 Task: Add a organization name "GlobalTrade".
Action: Mouse moved to (19, 259)
Screenshot: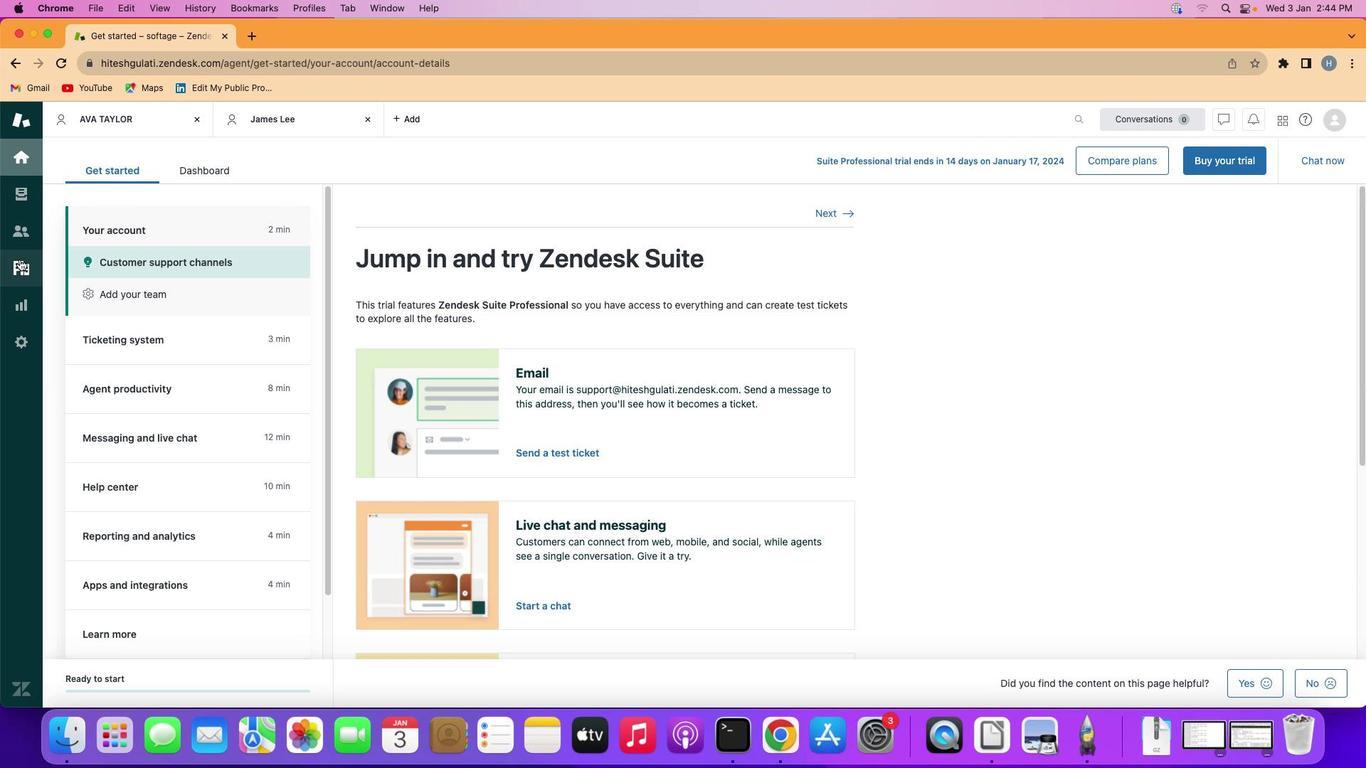 
Action: Mouse pressed left at (19, 259)
Screenshot: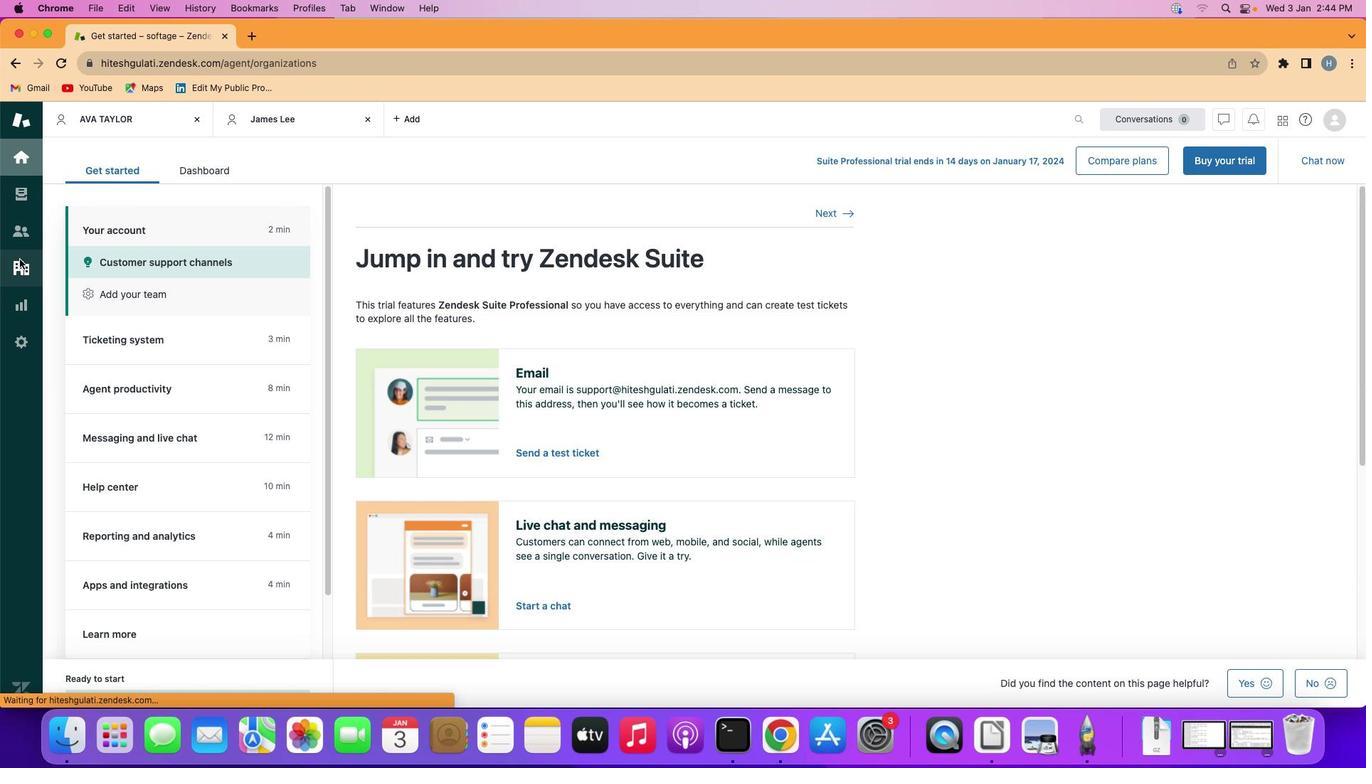 
Action: Mouse moved to (1291, 183)
Screenshot: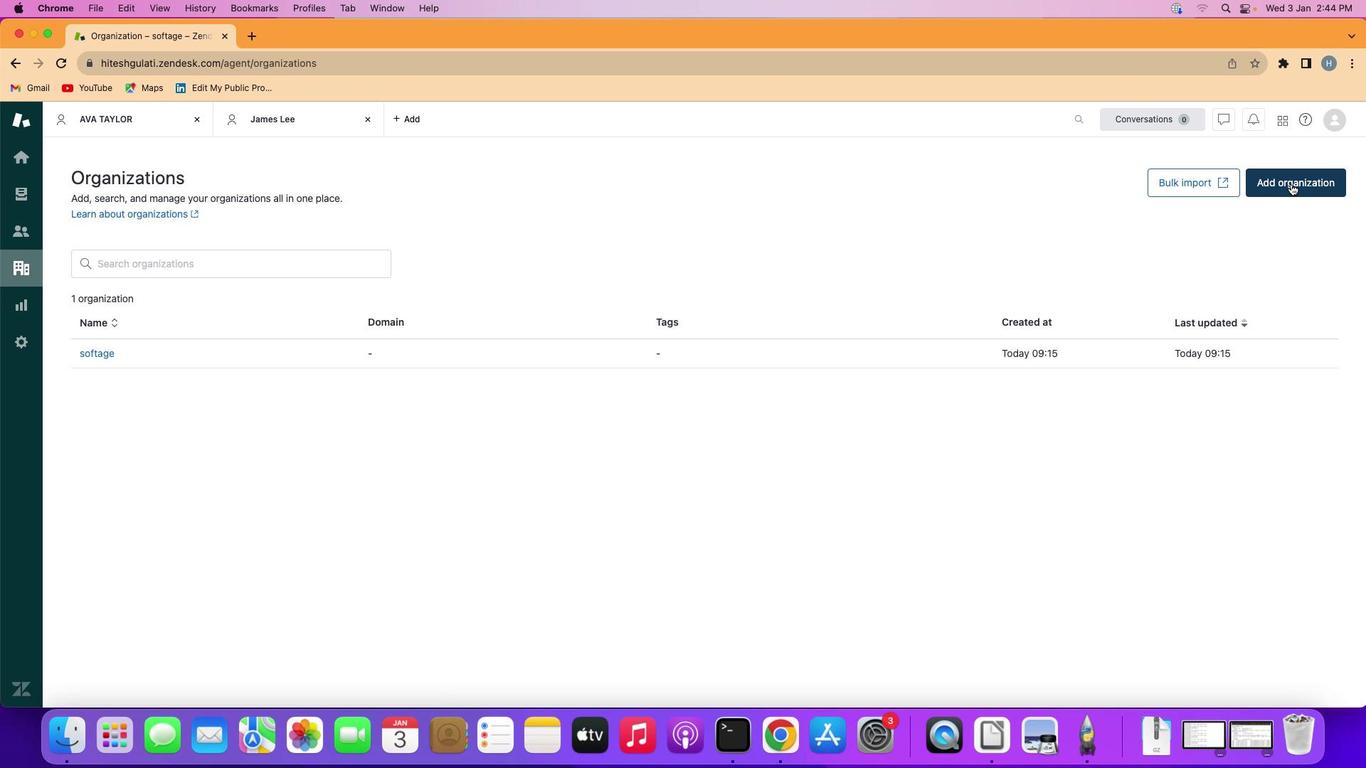 
Action: Mouse pressed left at (1291, 183)
Screenshot: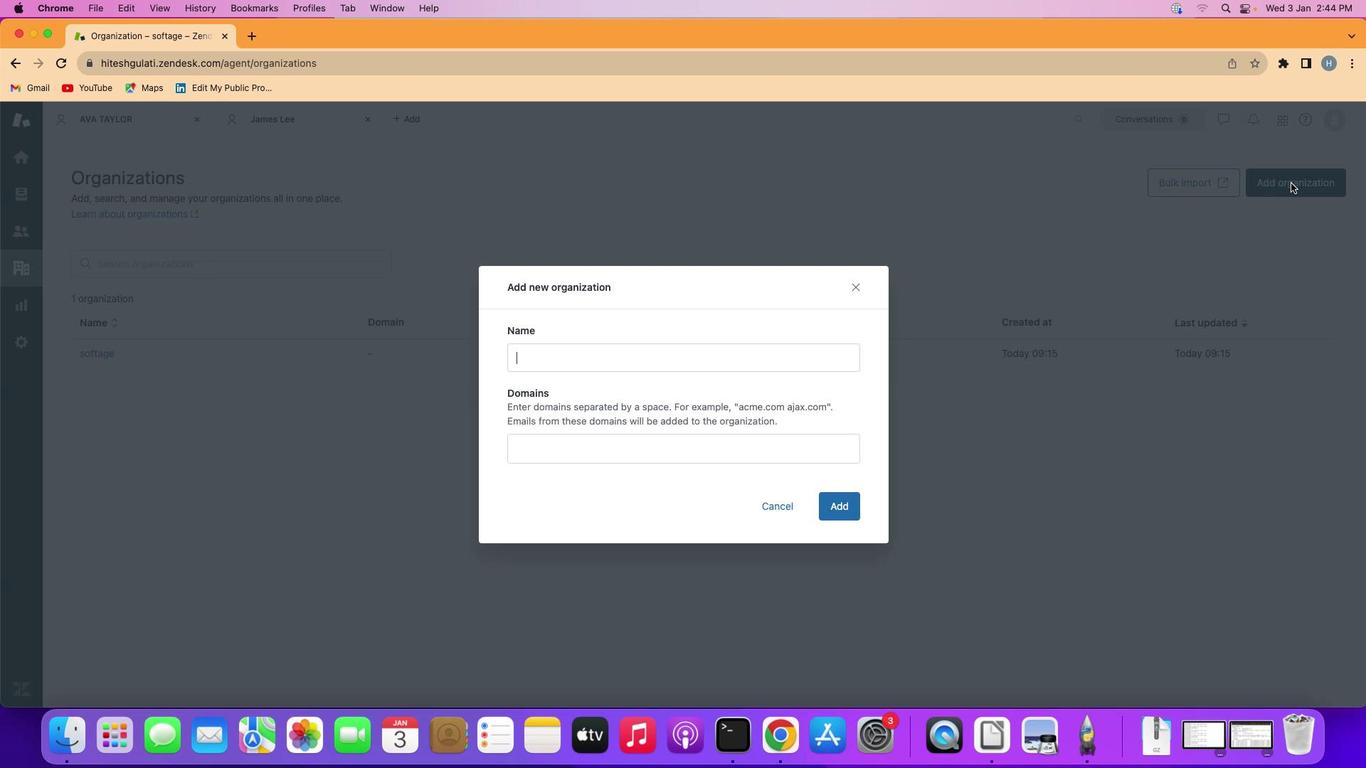 
Action: Mouse moved to (648, 360)
Screenshot: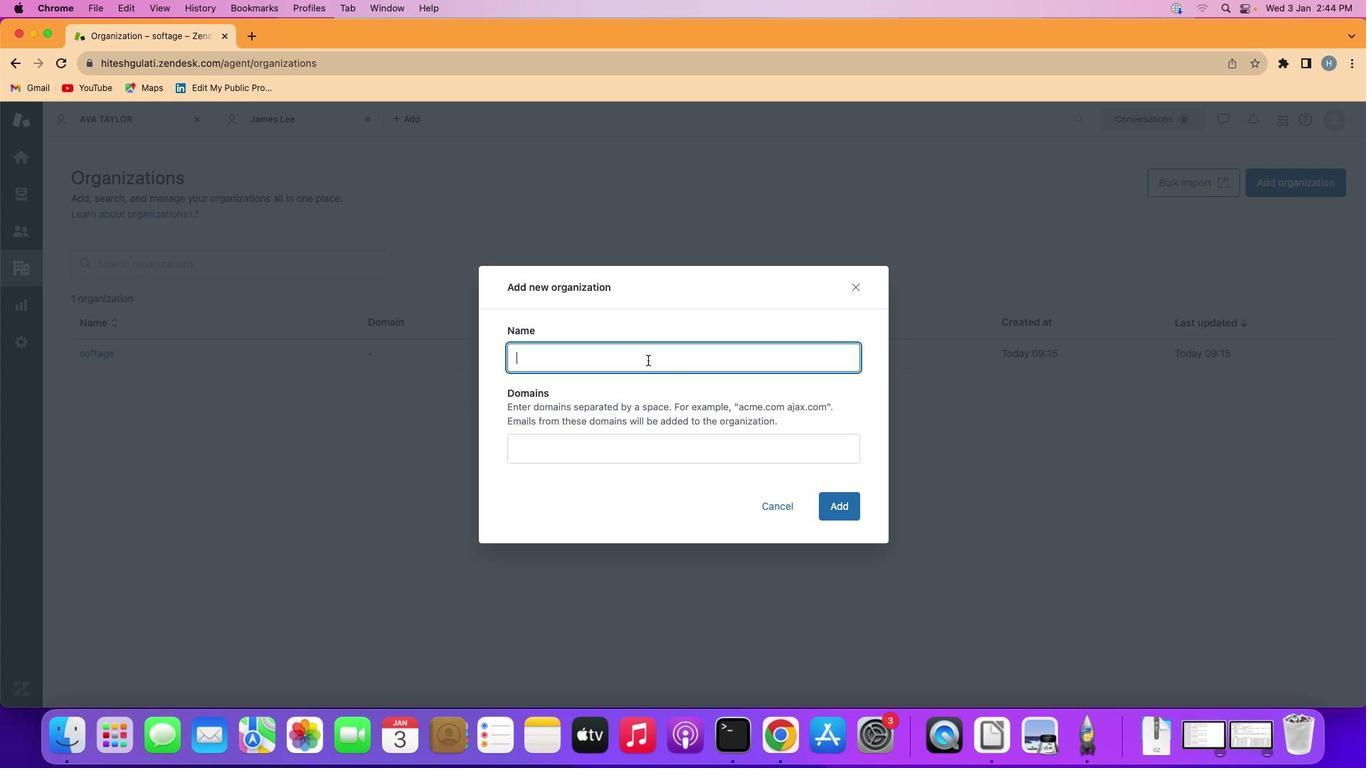 
Action: Mouse pressed left at (648, 360)
Screenshot: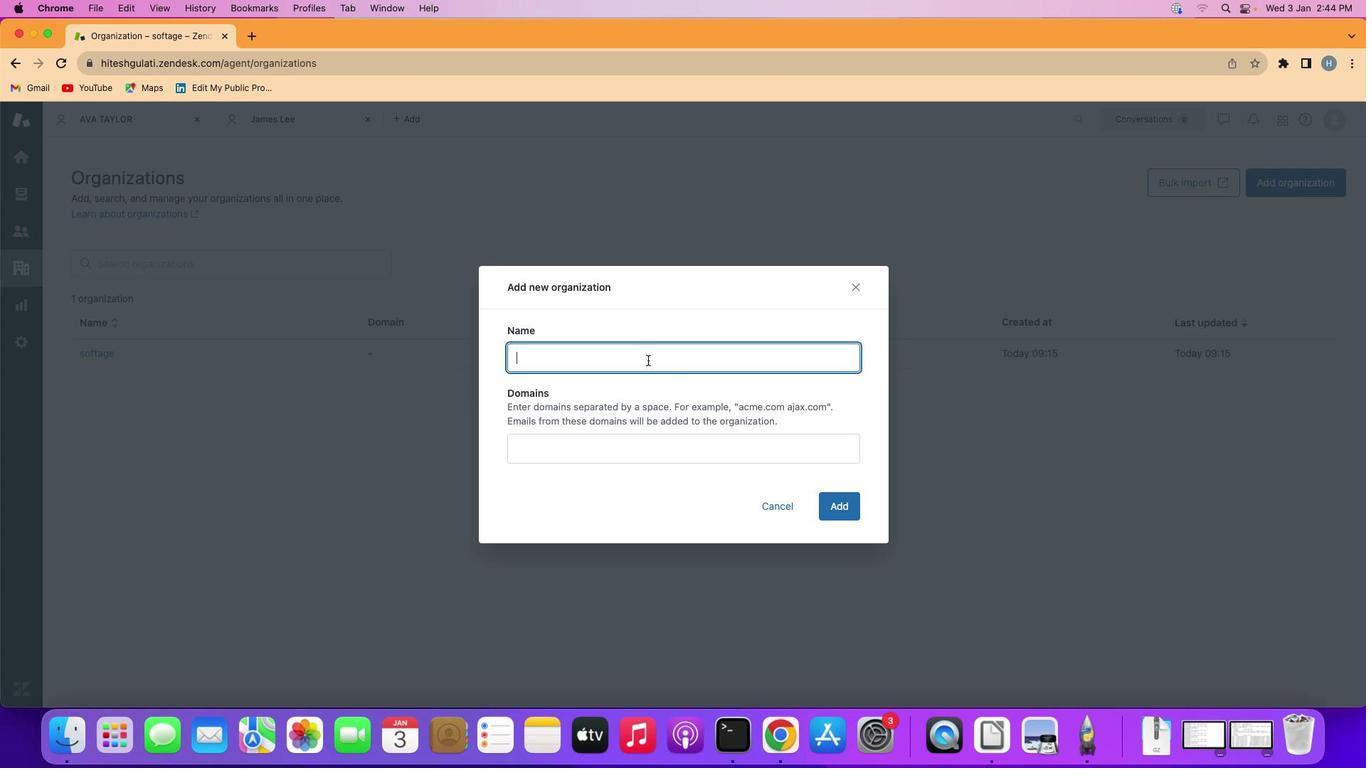 
Action: Mouse moved to (649, 362)
Screenshot: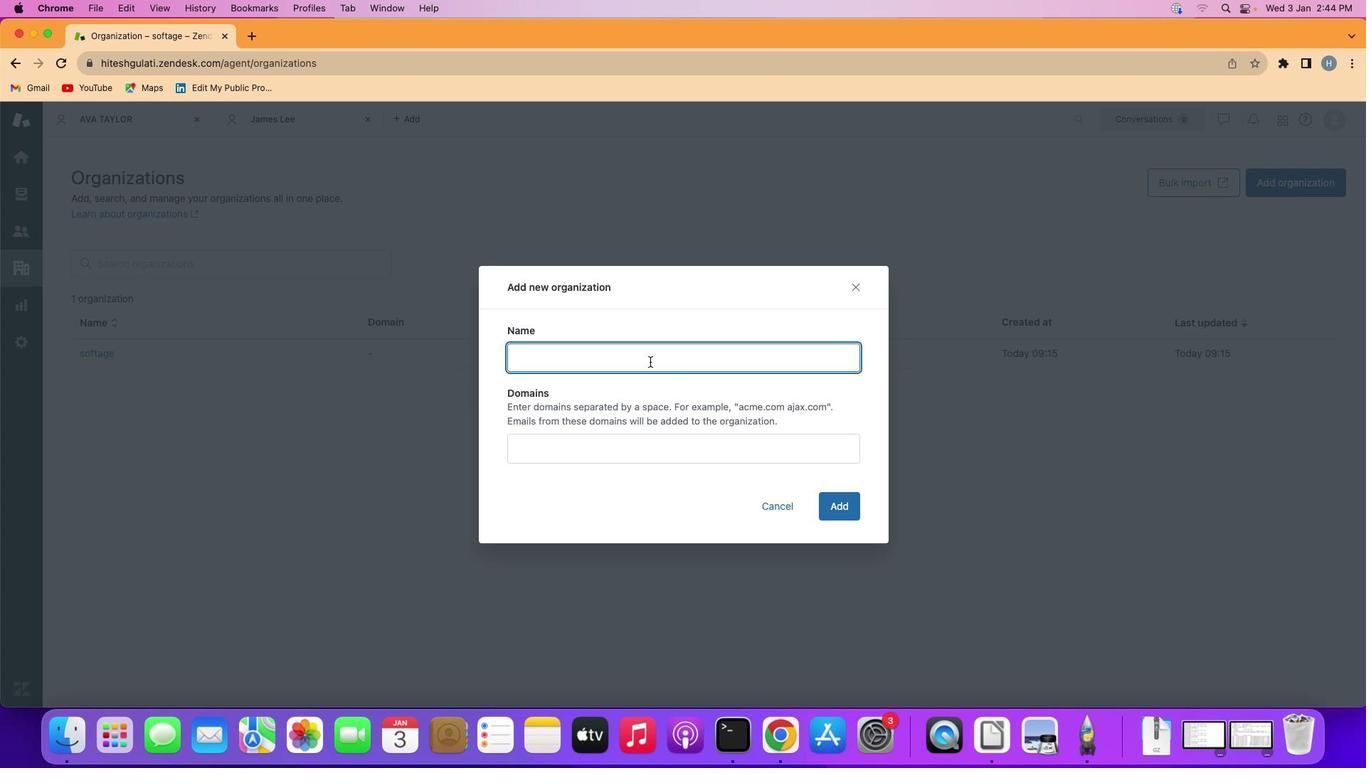 
Action: Key pressed Key.shift'G''l''o''b''a''l'Key.spaceKey.shift'T''r''a''d''e'
Screenshot: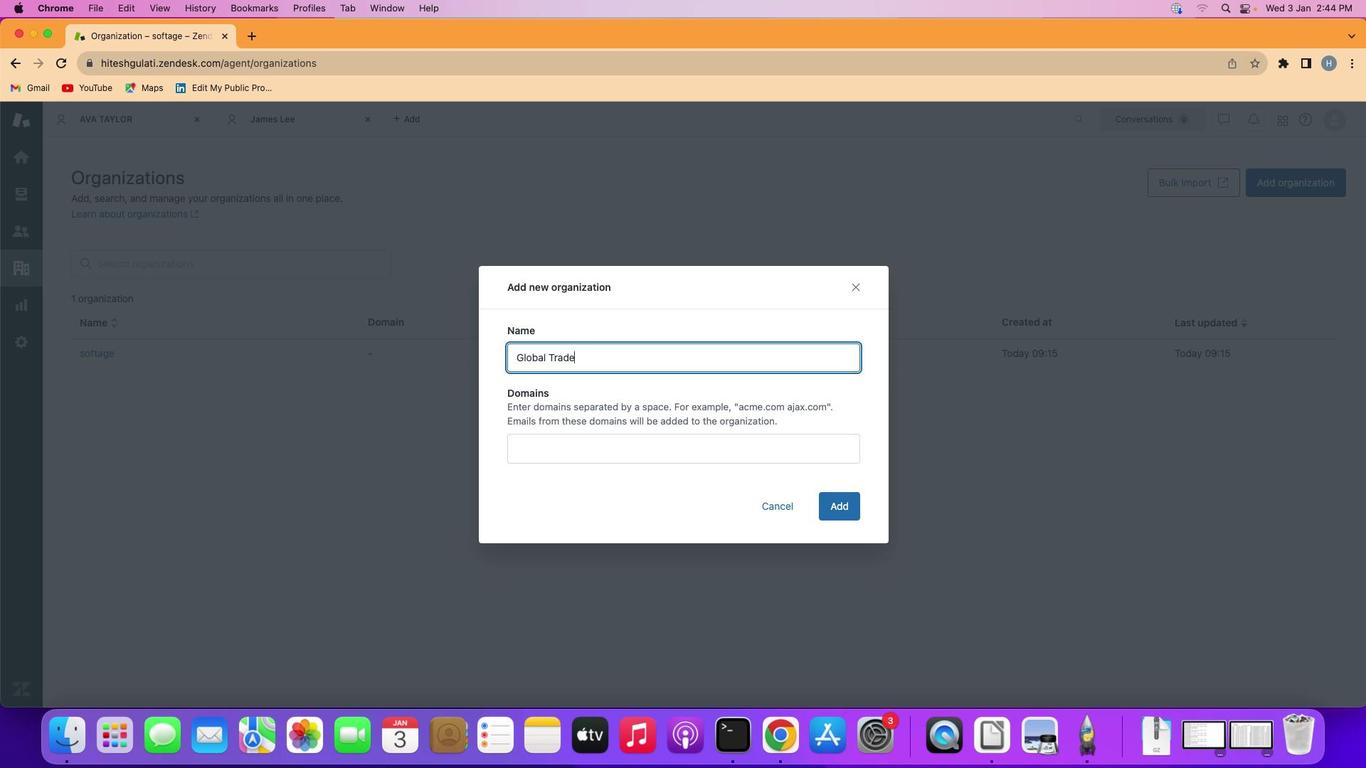 
Action: Mouse moved to (842, 503)
Screenshot: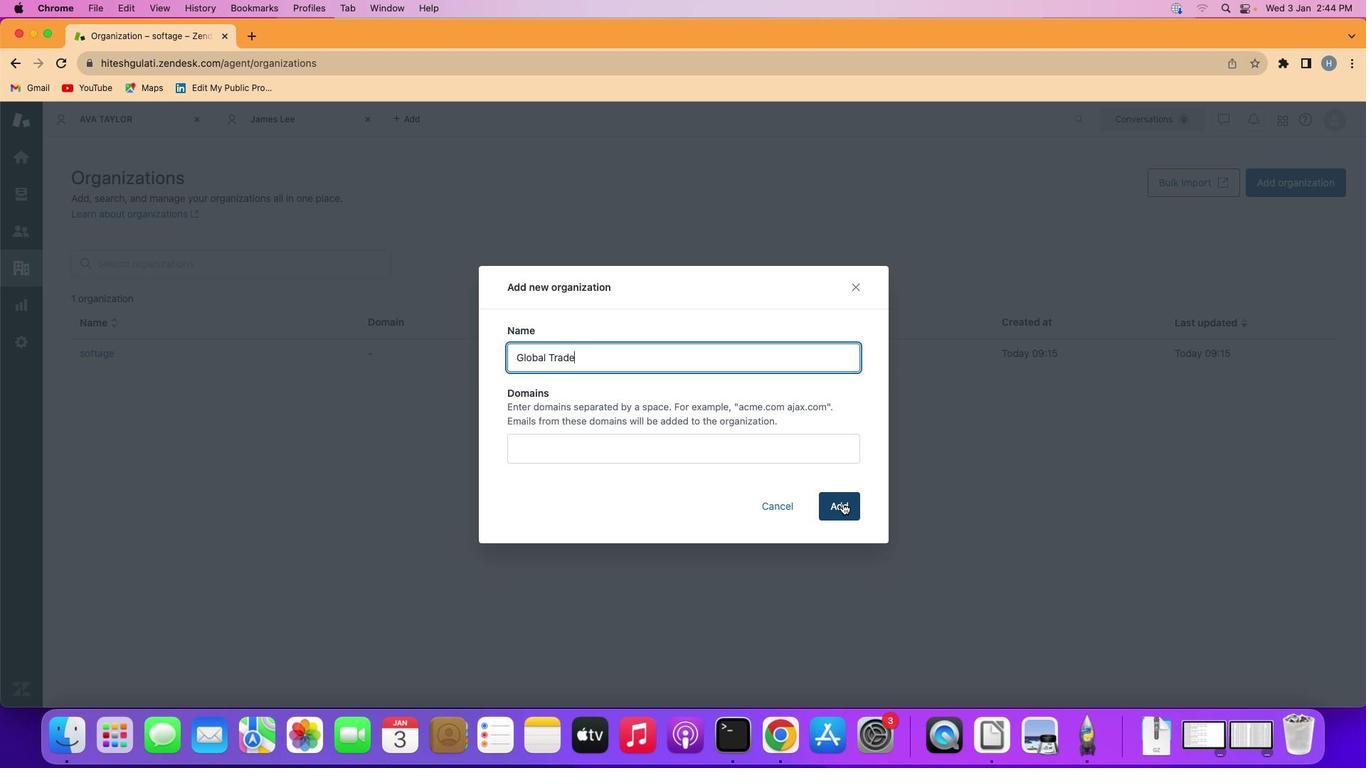 
Action: Mouse pressed left at (842, 503)
Screenshot: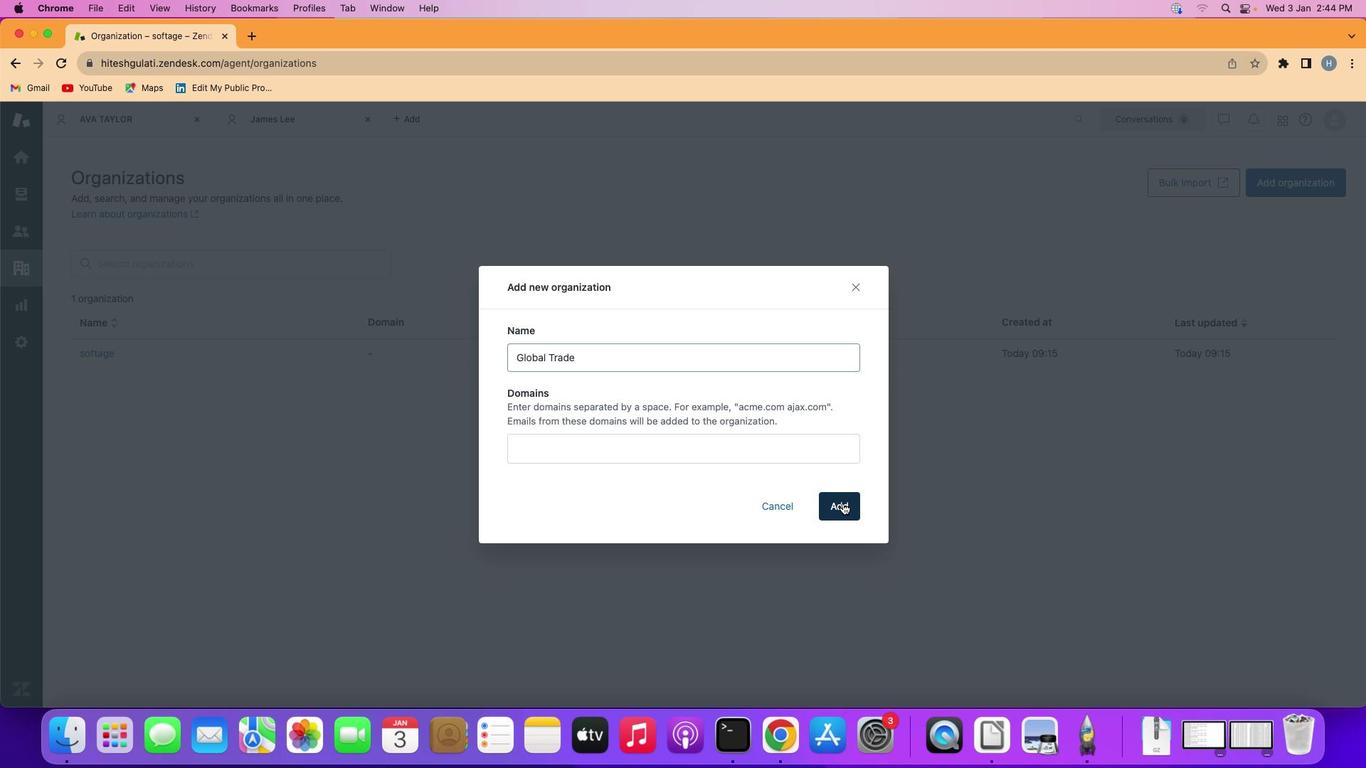 
Action: Mouse moved to (684, 412)
Screenshot: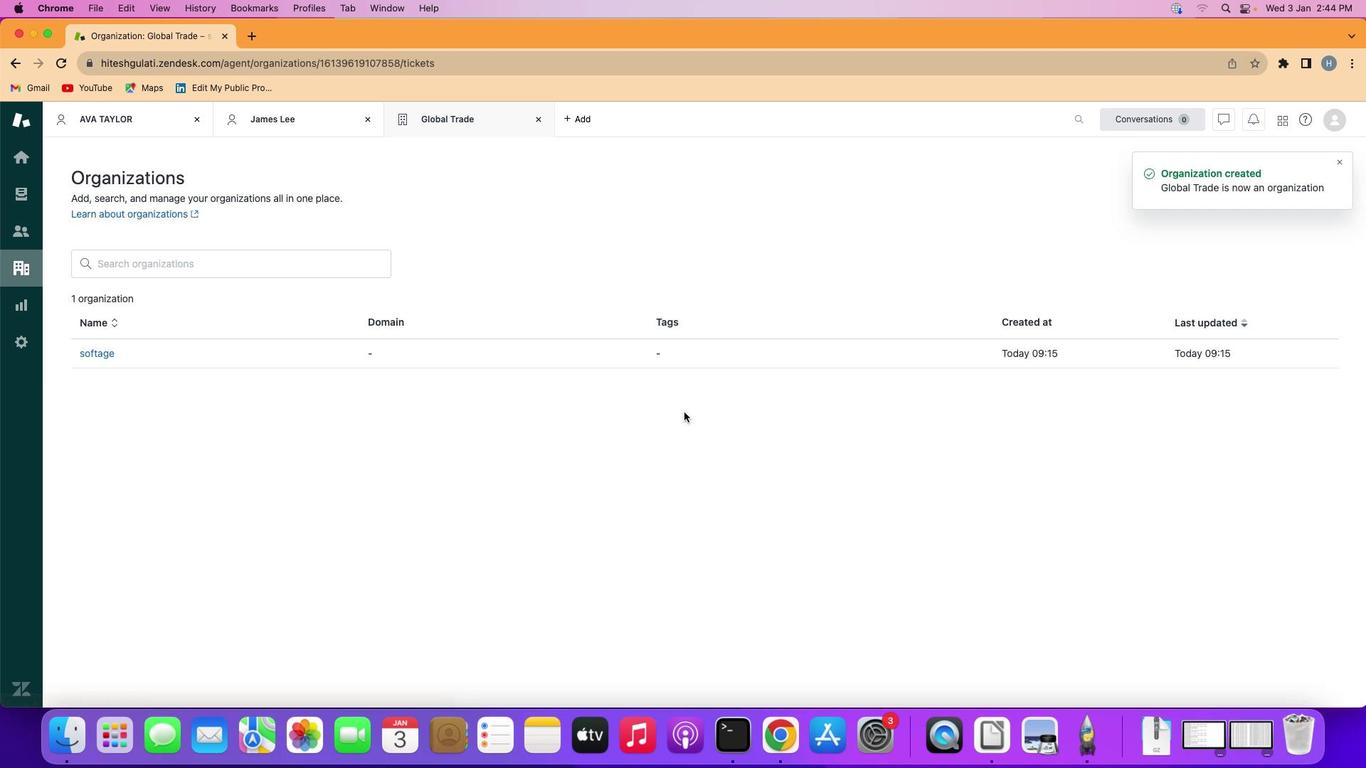 
